 Task: Schedule a 45-minute meeting for project stakeholder interviews.
Action: Mouse moved to (62, 121)
Screenshot: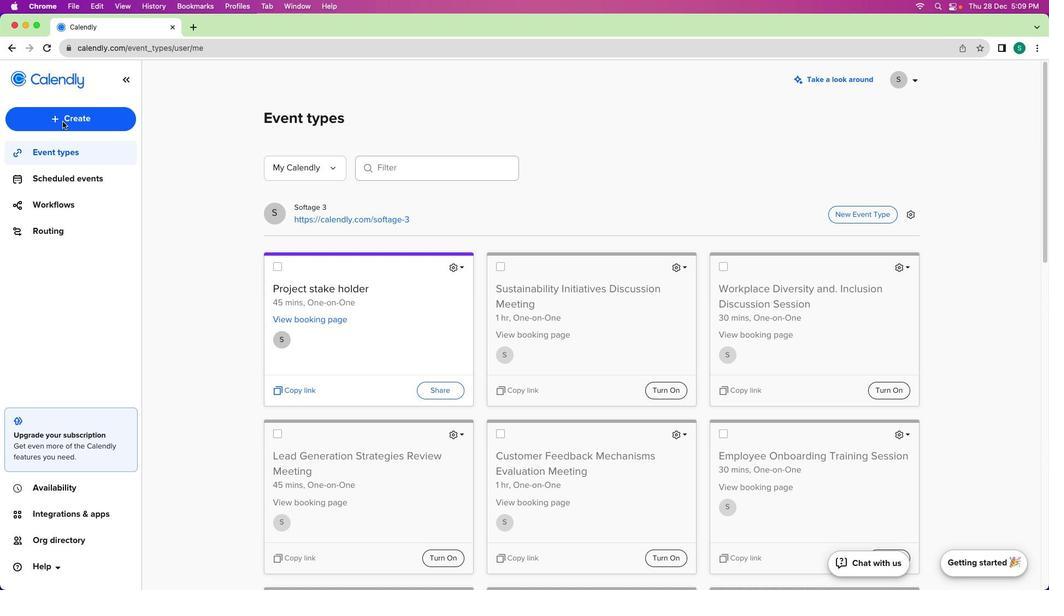 
Action: Mouse pressed left at (62, 121)
Screenshot: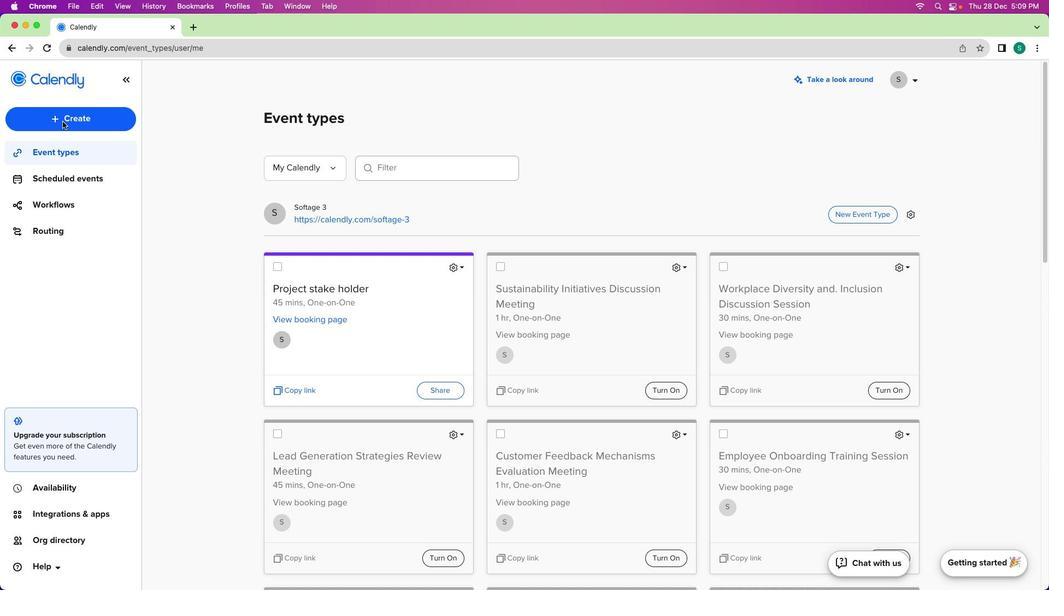 
Action: Mouse moved to (65, 119)
Screenshot: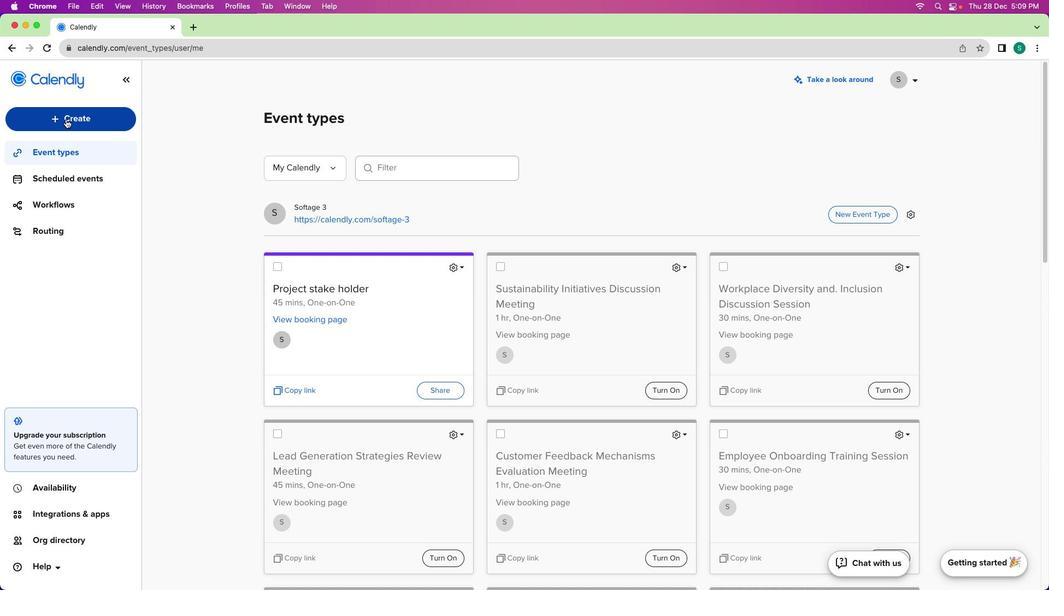 
Action: Mouse pressed left at (65, 119)
Screenshot: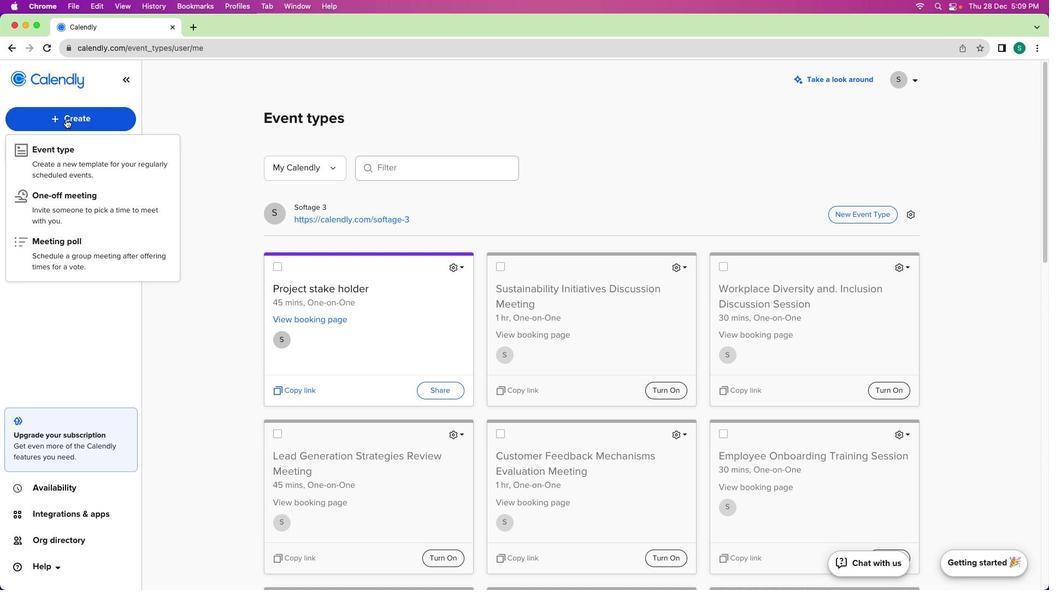 
Action: Mouse moved to (86, 147)
Screenshot: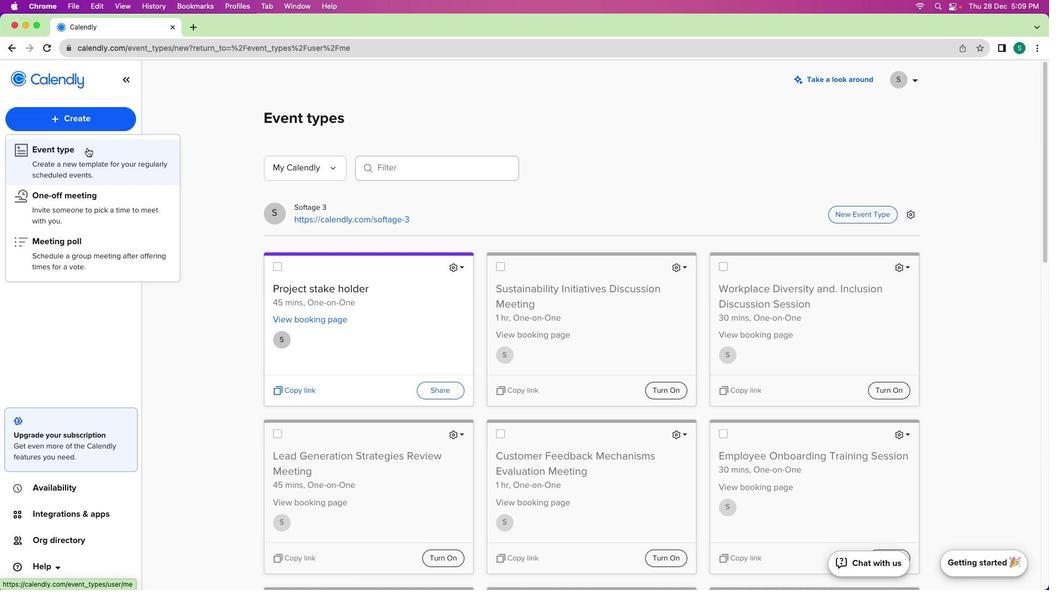 
Action: Mouse pressed left at (86, 147)
Screenshot: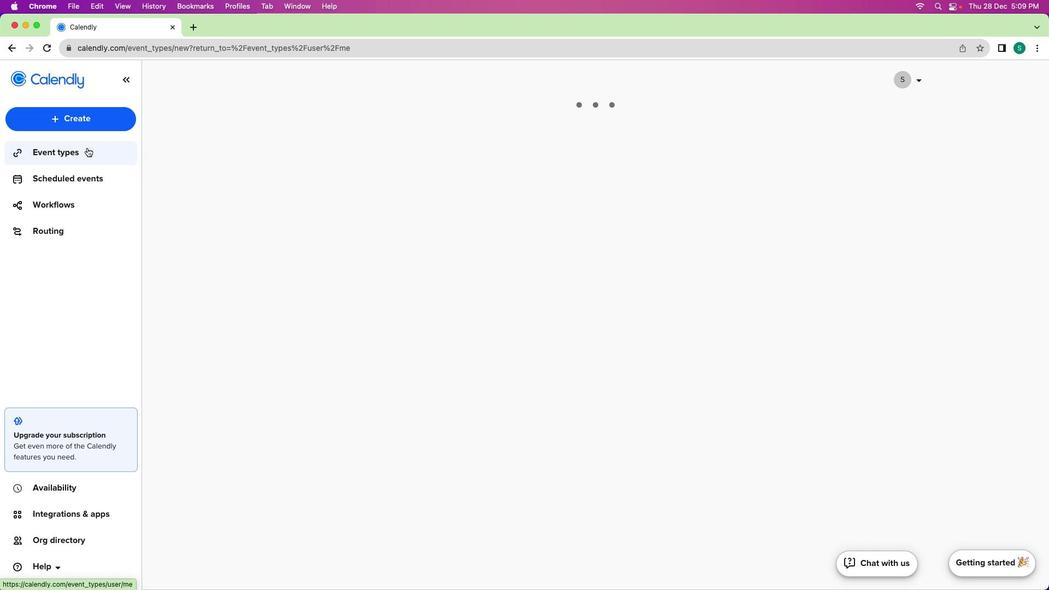 
Action: Mouse moved to (357, 208)
Screenshot: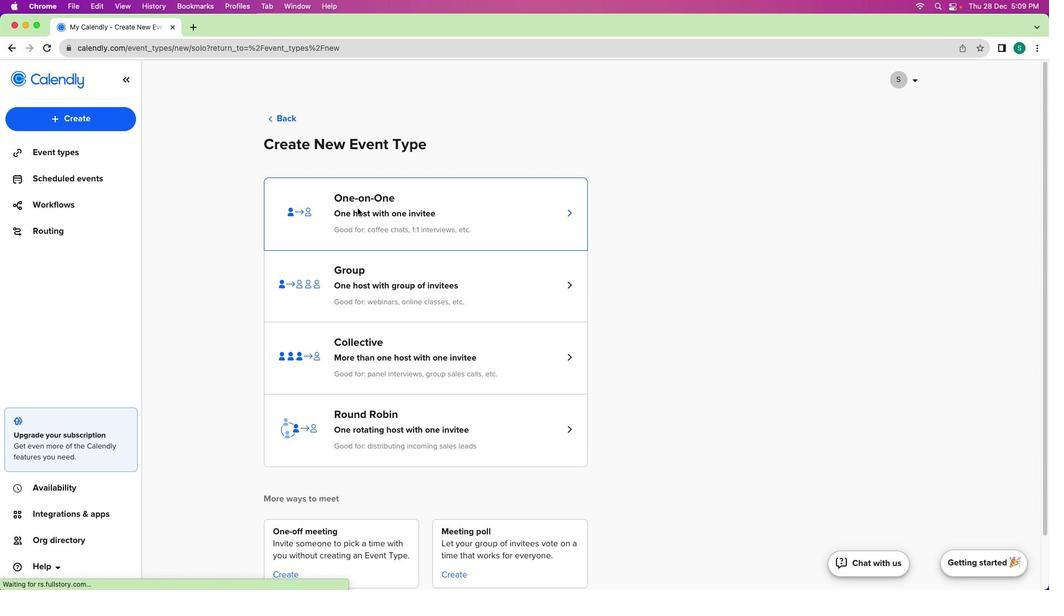 
Action: Mouse pressed left at (357, 208)
Screenshot: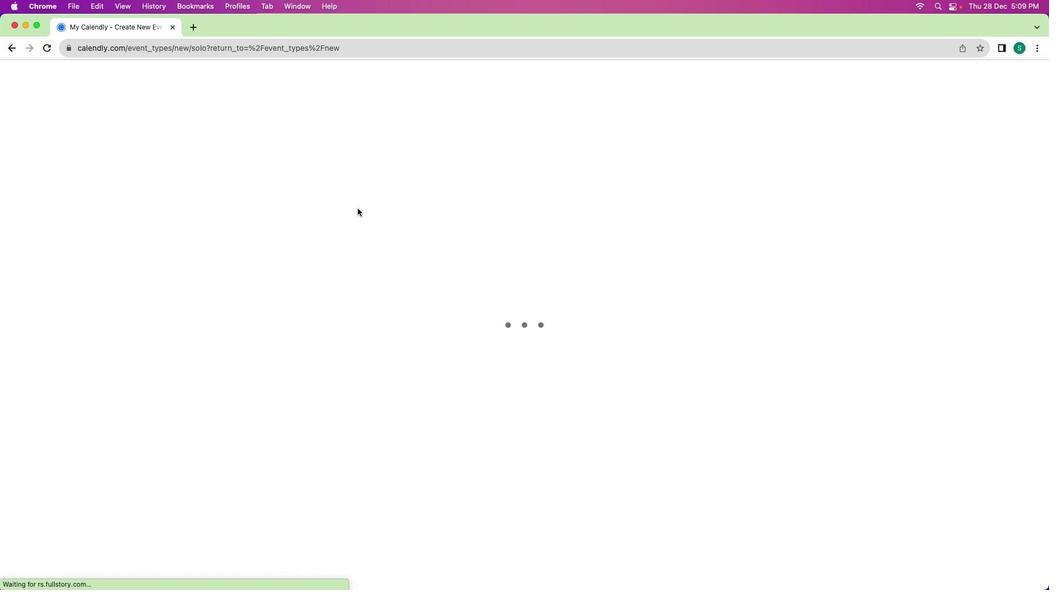 
Action: Mouse moved to (120, 170)
Screenshot: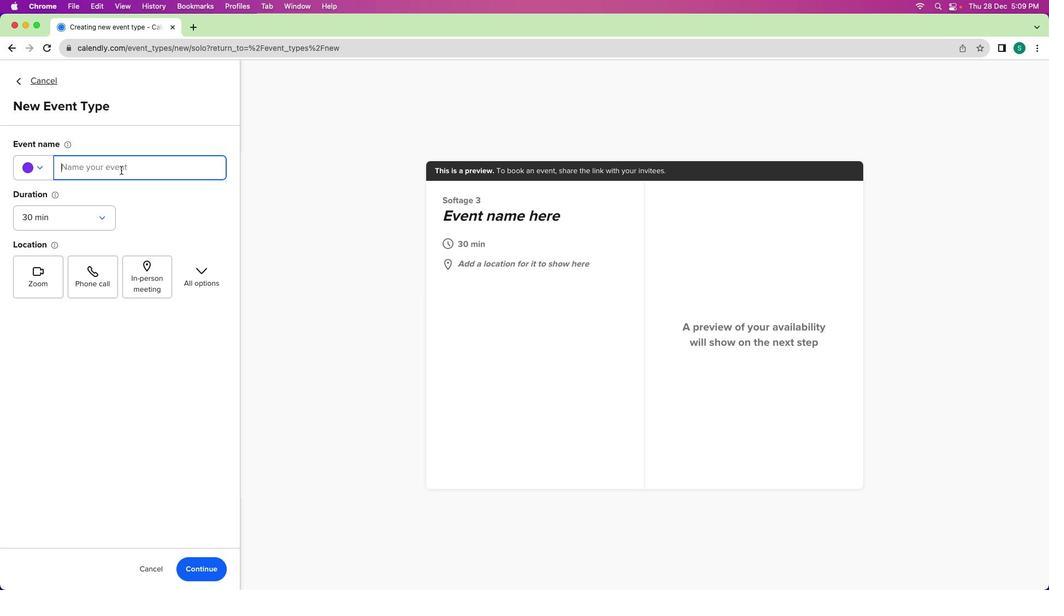 
Action: Mouse pressed left at (120, 170)
Screenshot: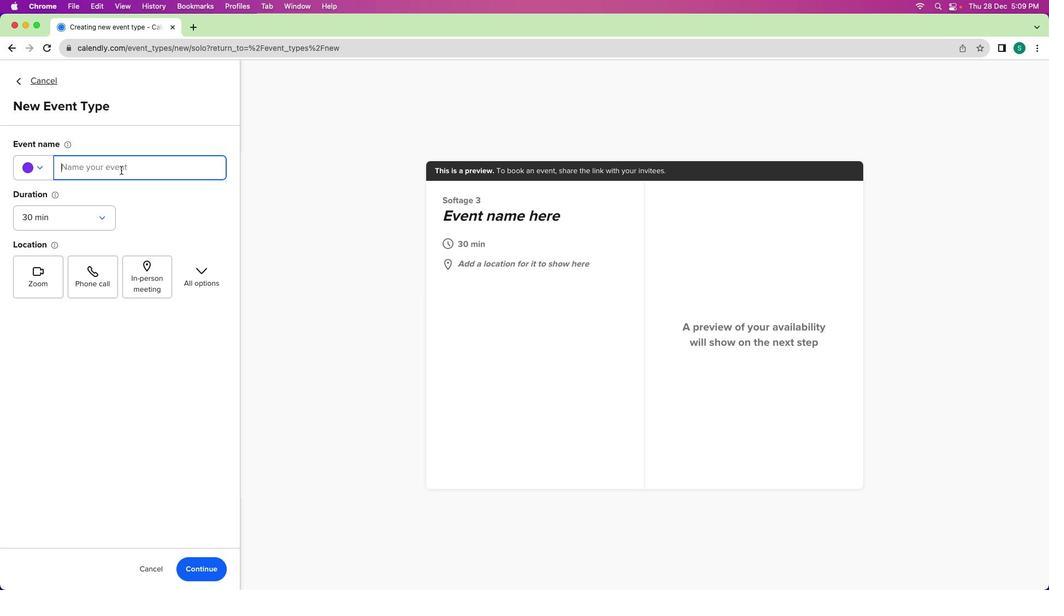 
Action: Mouse moved to (121, 169)
Screenshot: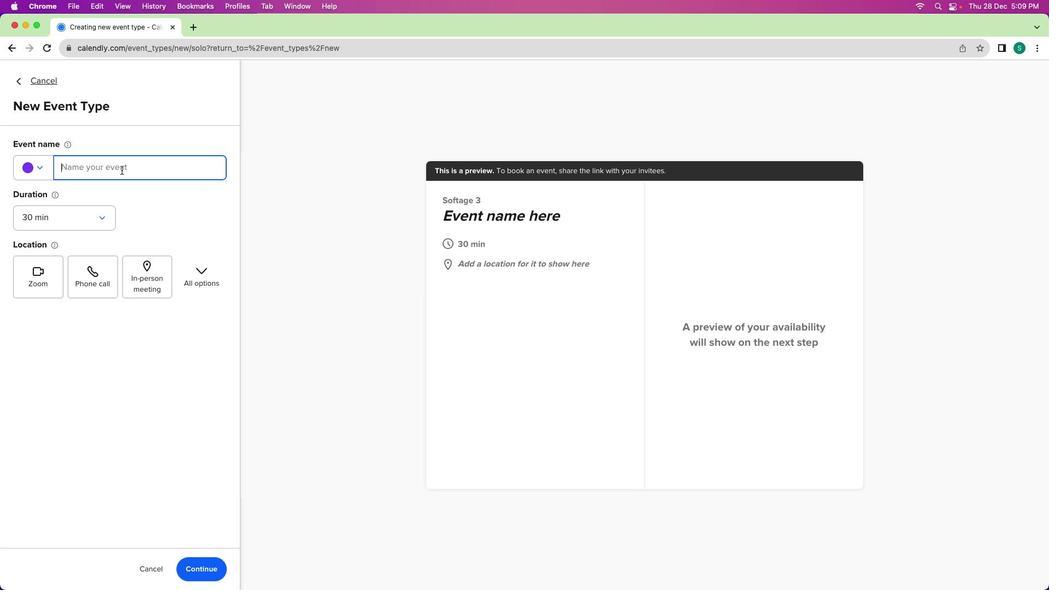 
Action: Key pressed Key.shift'P''r''o''j''e''c''t'Key.spaceKey.shift'S''t''a''k''e''h''o''l''d''e''r'Key.spaceKey.shift'I''n''t''e''r''v''i''e''w'Key.spaceKey.shiftKey.backspace's'Key.spaceKey.shift'M''e''e''t''i''n''g'
Screenshot: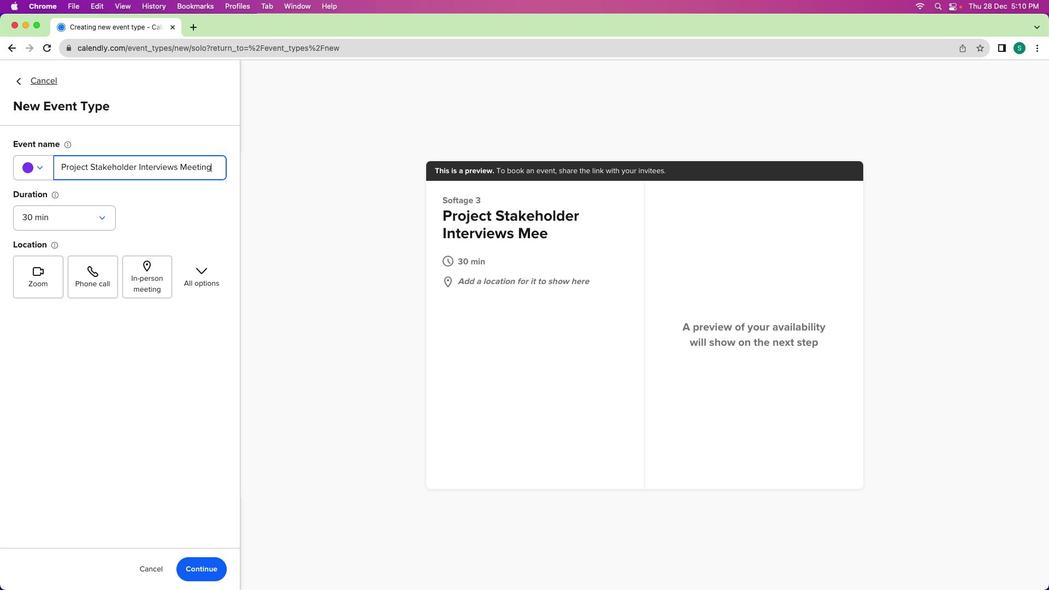 
Action: Mouse moved to (76, 216)
Screenshot: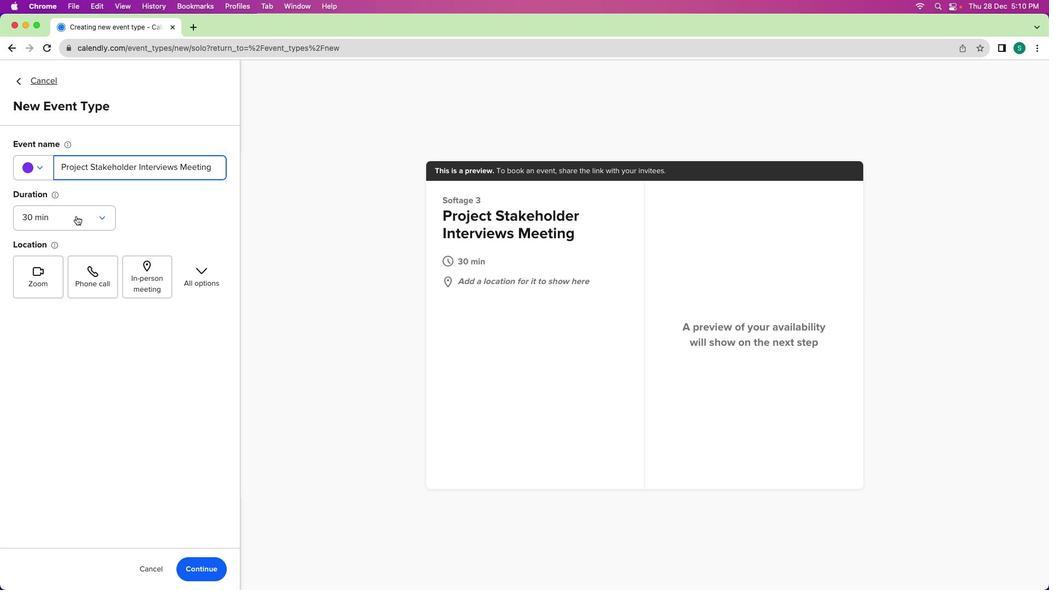 
Action: Mouse pressed left at (76, 216)
Screenshot: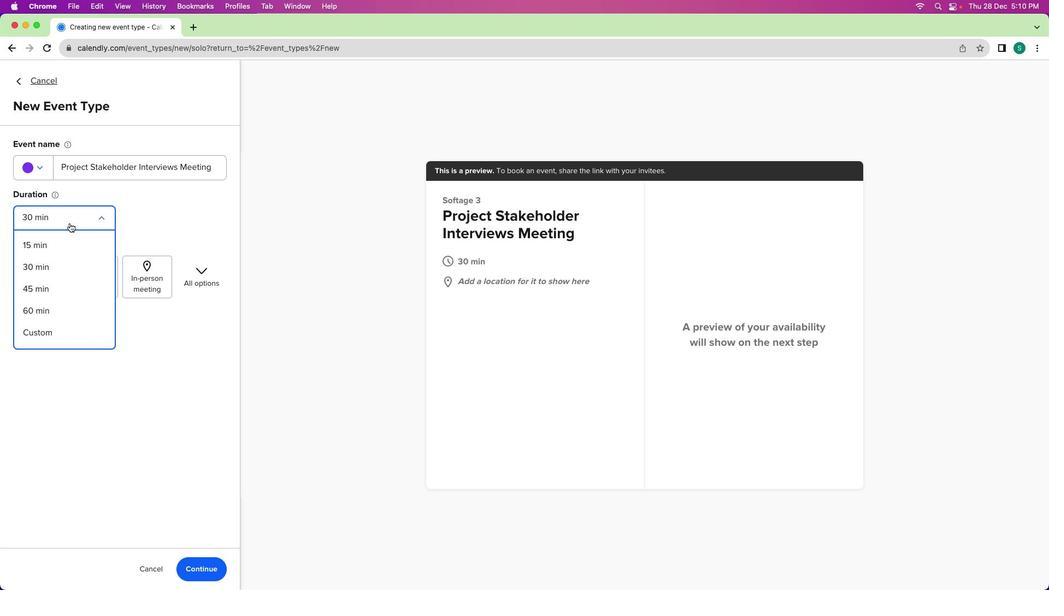 
Action: Mouse moved to (49, 288)
Screenshot: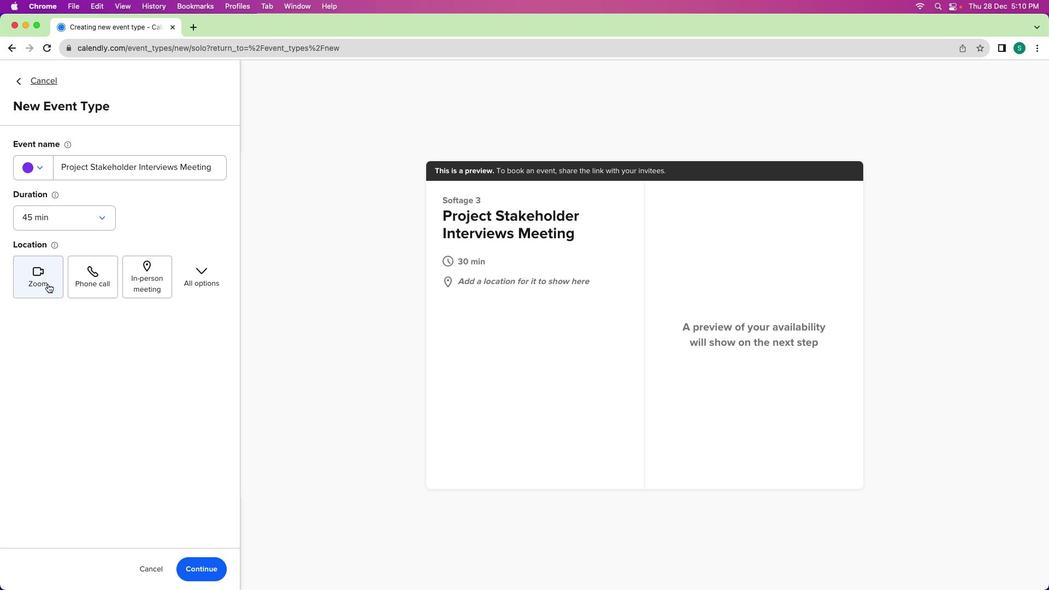 
Action: Mouse pressed left at (49, 288)
Screenshot: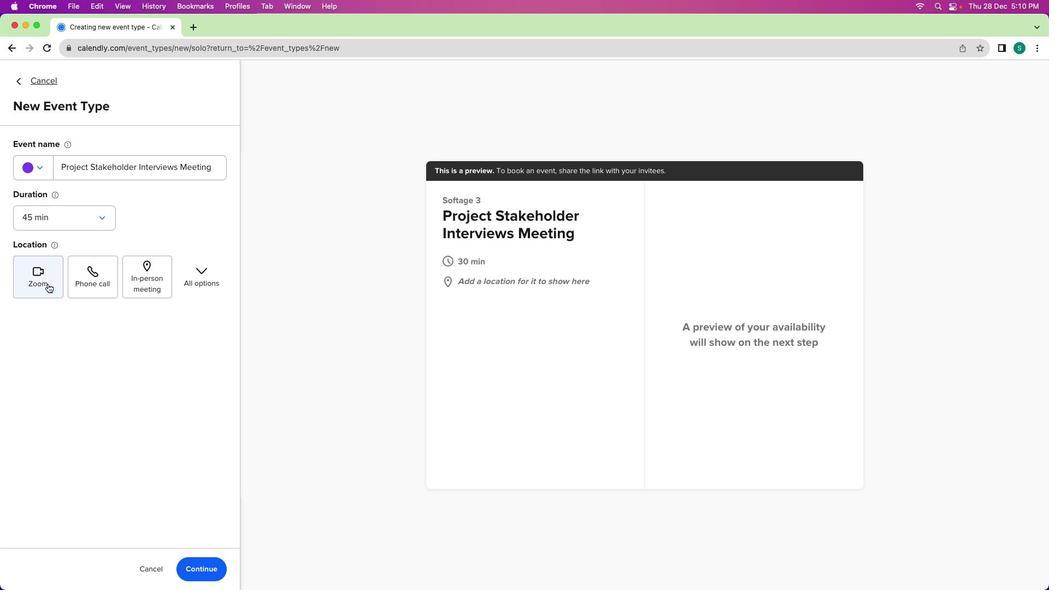 
Action: Mouse moved to (49, 285)
Screenshot: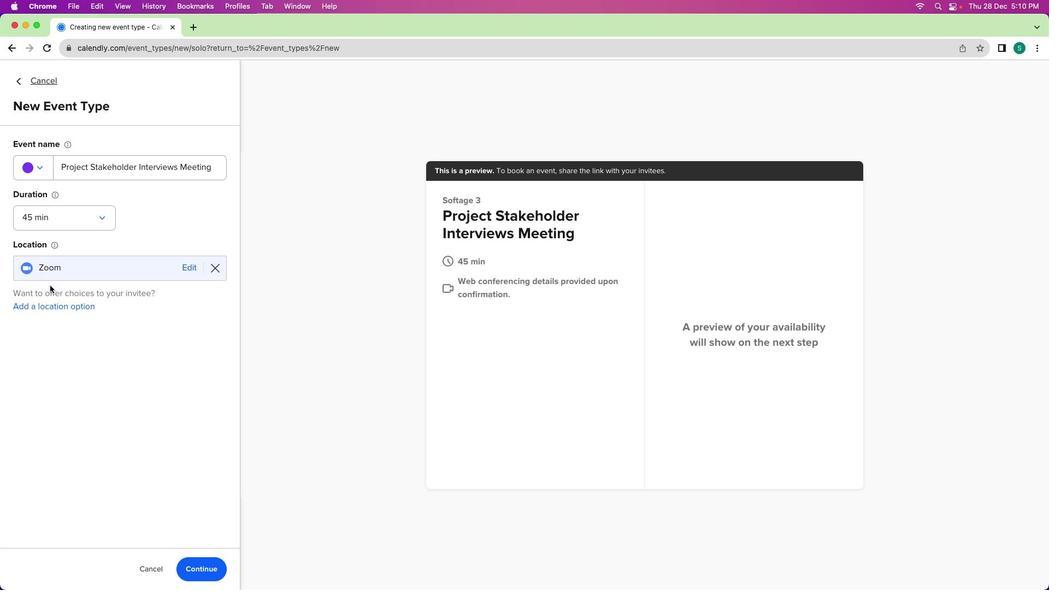 
Action: Mouse pressed left at (49, 285)
Screenshot: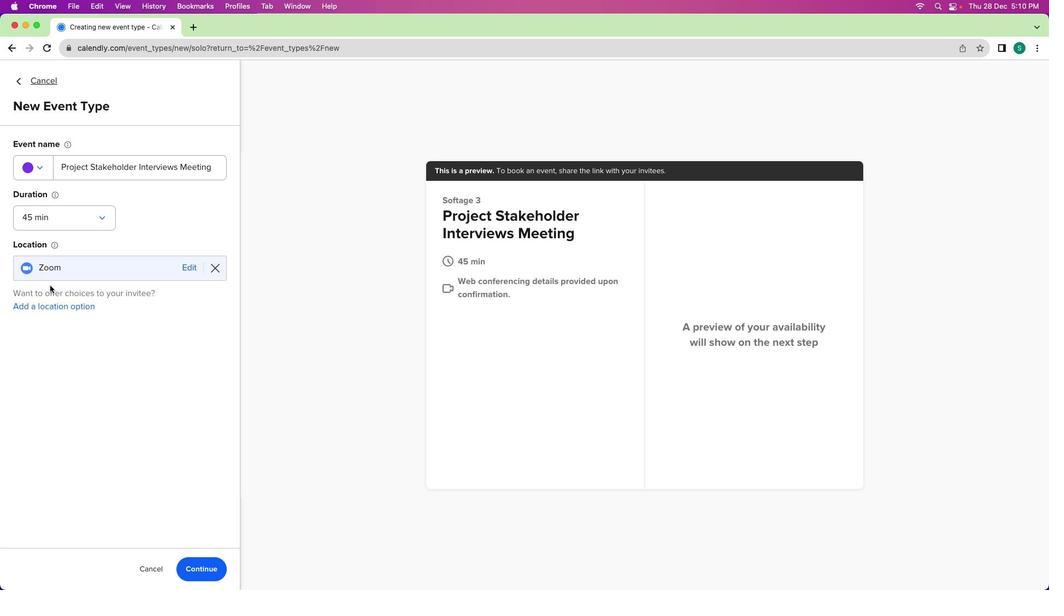 
Action: Mouse moved to (204, 577)
Screenshot: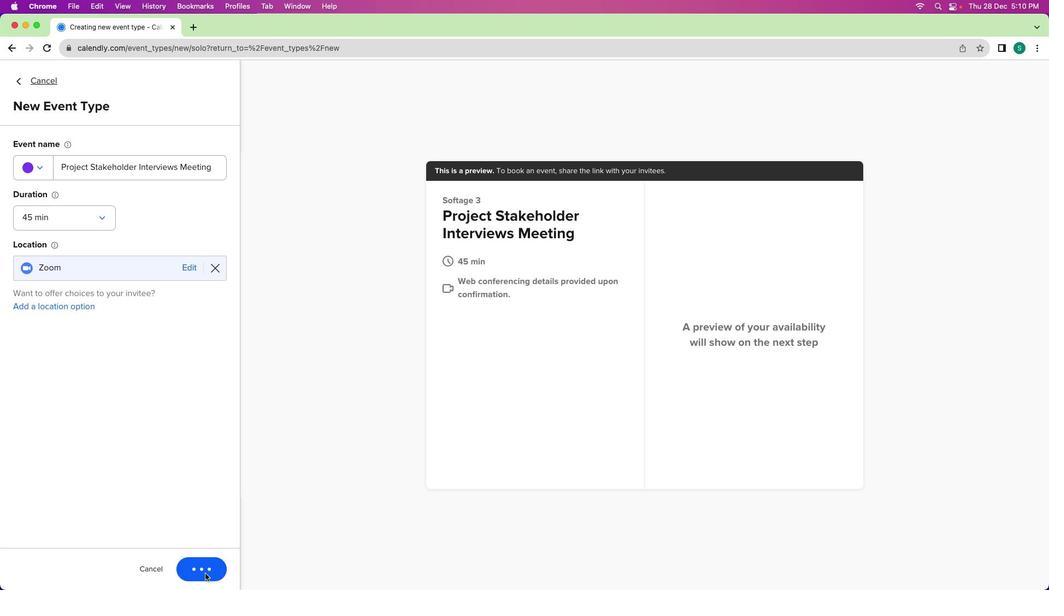 
Action: Mouse pressed left at (204, 577)
Screenshot: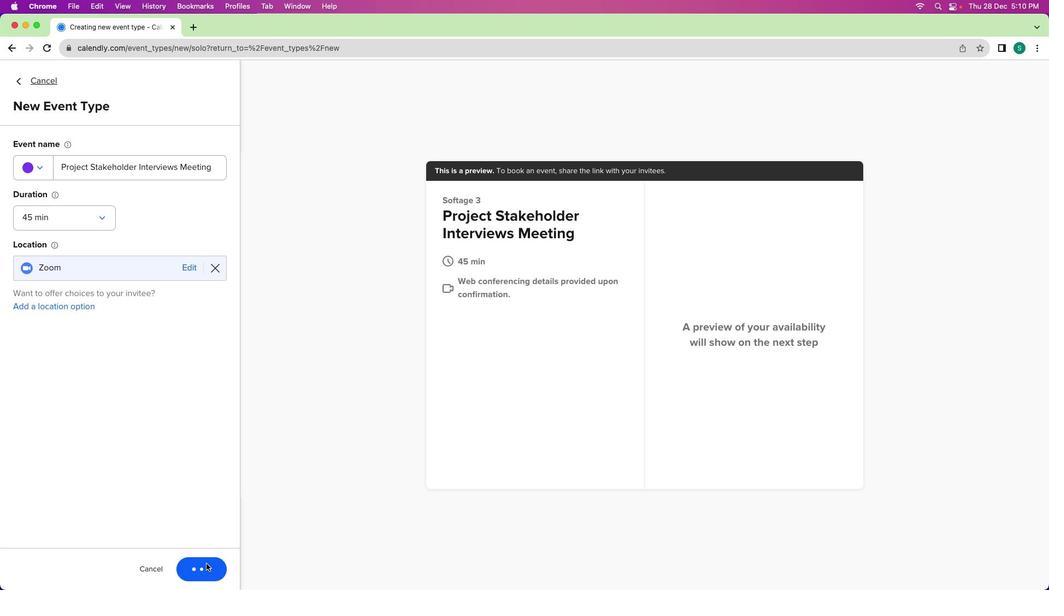 
Action: Mouse moved to (214, 181)
Screenshot: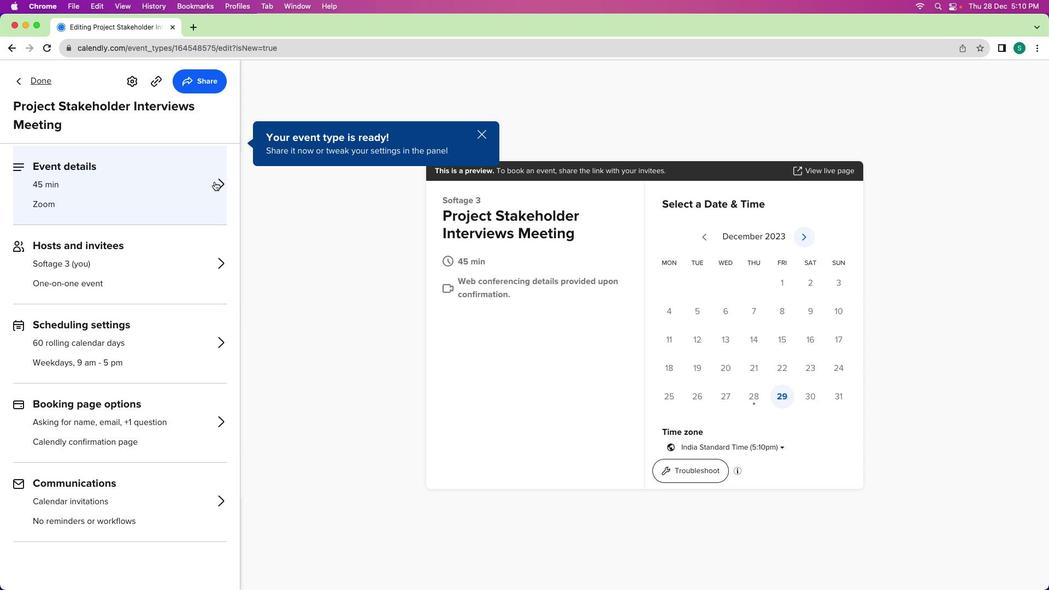 
Action: Mouse pressed left at (214, 181)
Screenshot: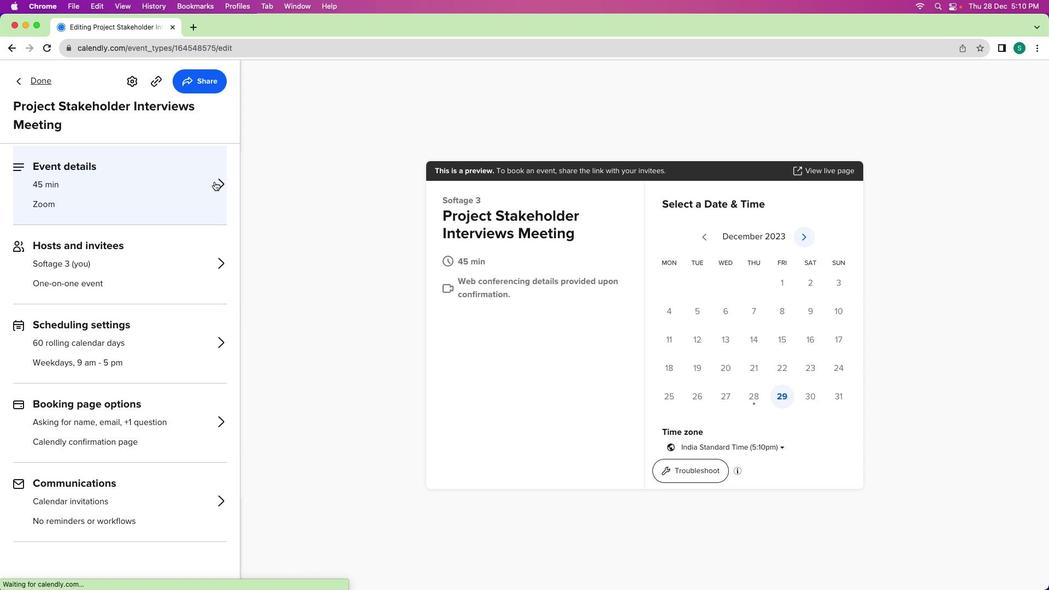 
Action: Mouse moved to (119, 386)
Screenshot: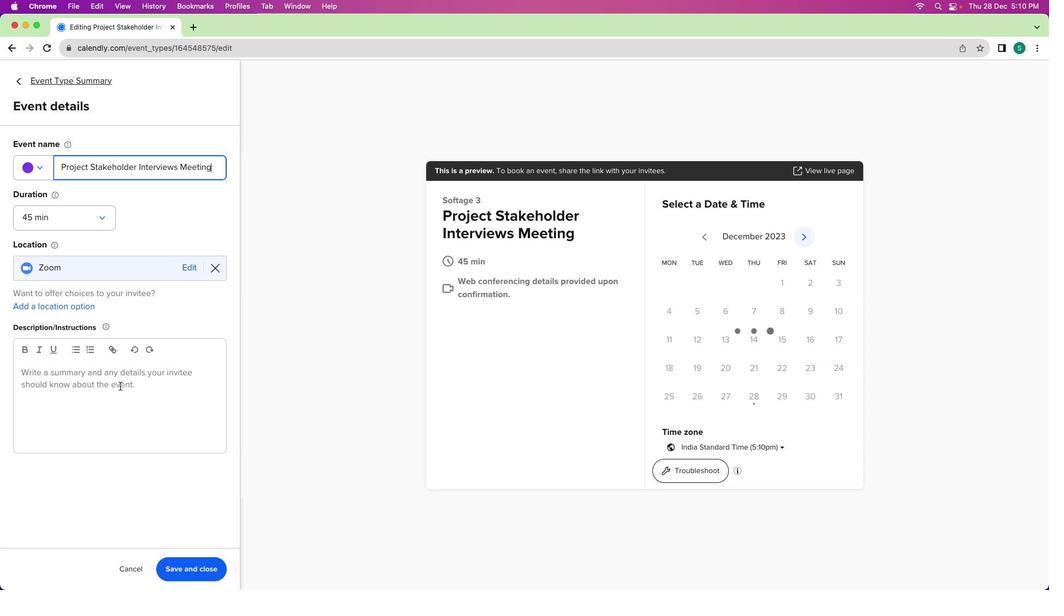 
Action: Mouse pressed left at (119, 386)
Screenshot: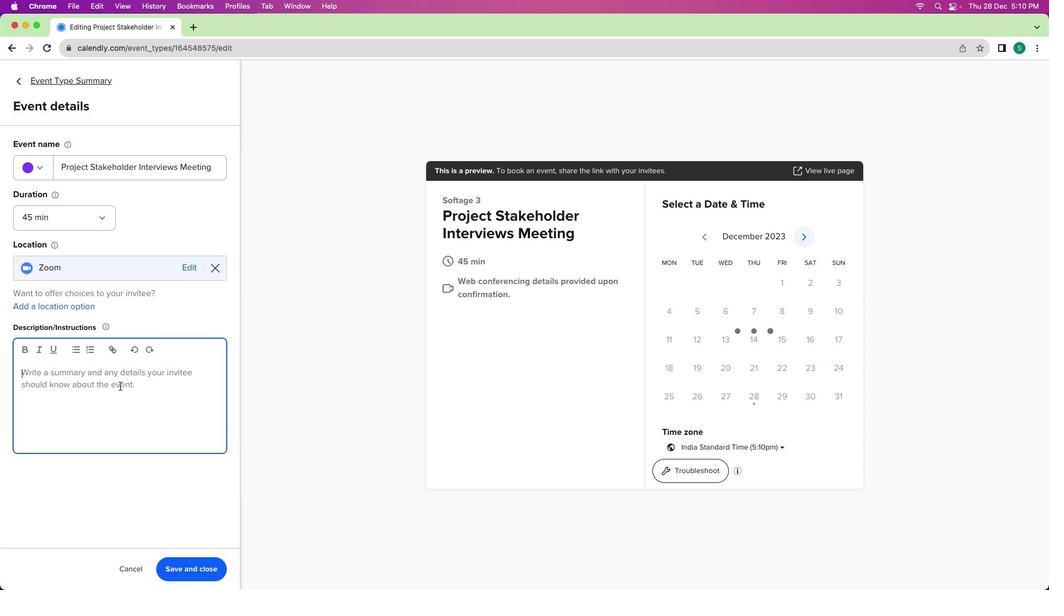 
Action: Mouse moved to (120, 386)
Screenshot: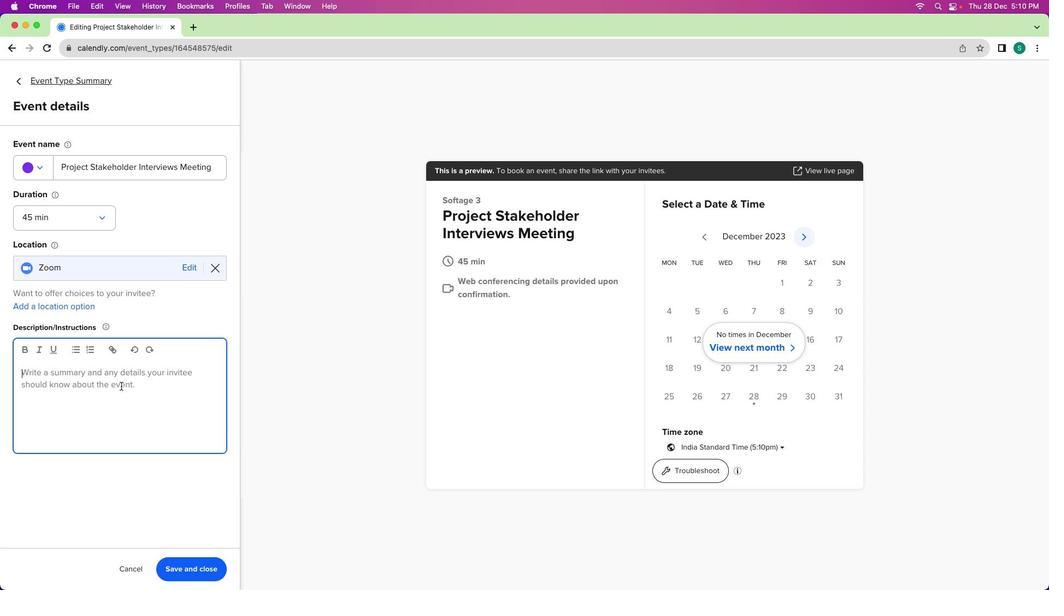 
Action: Key pressed Key.shift'J''o''i''n'Key.space'f''o''r'Key.space'a'Key.space'f''o''c''u''s''e''d'Key.space'm'Key.backspace's''e''s''s''i''o''n'Key.space'd''e''t''a''i''l''s''e'Key.backspaceKey.backspaceKey.backspaceKey.backspaceKey.backspaceKey.backspace'd''i''c''t'Key.backspace'a''t''e''d'Key.space't''o'Key.space'c''o''n''d''u''c''t''i''n''g'Key.space'p''r''o''j''e''c''t'Key.space's''t''a''k''e''h''o''l''d''e''r'Key.space'i''n''e''t''e''r''i'Key.backspaceKey.backspaceKey.backspaceKey.backspaceKey.backspace't''e''r''v''i''e''w''s'Key.spaceKey.backspace'.'Key.spaceKey.shift'I''n'Key.space't''h''i''s'Key.space'm''e''e''t''i''n''g'Key.spaceKey.backspace','Key.space'w''e'Key.space'w''i''l''l'Key.space'e''n''g''a''g''e'Key.space'w''i''t''h'Key.space'k''e''y'Key.space's''t''a''k''e''h''o''l''d''e''r''s'Key.space't''o'Key.space'g''a''t''h''e''r'Key.space'i''n''s''i''g''h''t''s'','Key.space'e''x''p''e''c''t''a''t''i''o''n'','Key.space'a''n''d'Key.space'f''e''e''d''b''a''c''k'Key.space't''o'Key.space'e''n''s''u''r''e'Key.space'a'Key.space'c''o'','Key.backspace'm''p''r''e''h''e''n''s''i''v''e'Key.space'u''n''d''e''r''s''t''a''n''d''i''n''g'Key.space'o''f'Key.space'p''r''o''e'Key.backspace'o'Key.backspaceKey.backspace'o''j''e''c''t'Key.space'r''e''q''u''i''r''e''m''e''n''t''s'Key.space'a''n''d'Key.space'o''b''j''e''c''t''i''v''e''s''.'
Screenshot: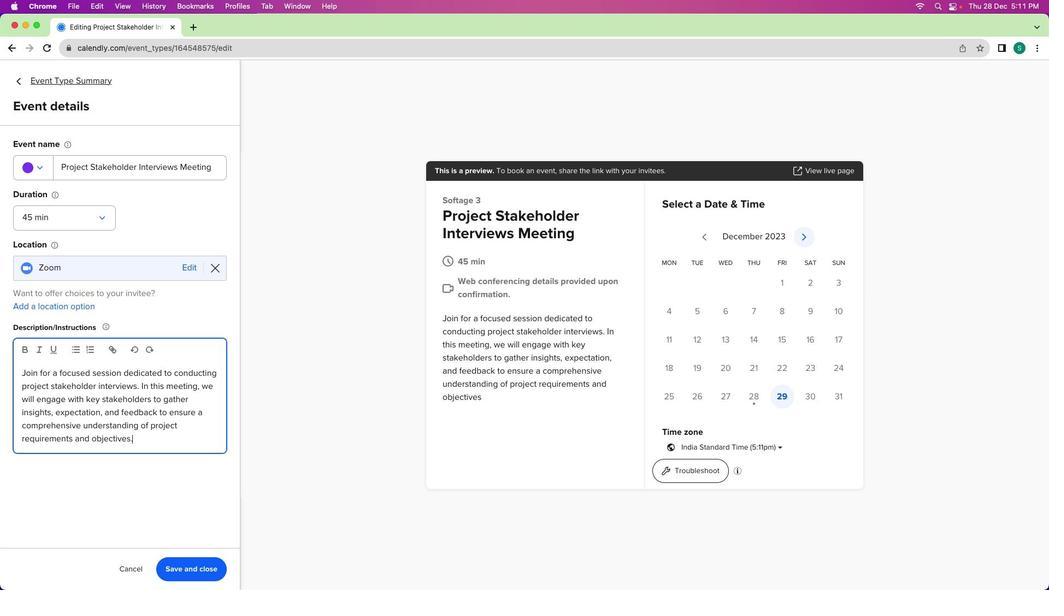 
Action: Mouse moved to (184, 564)
Screenshot: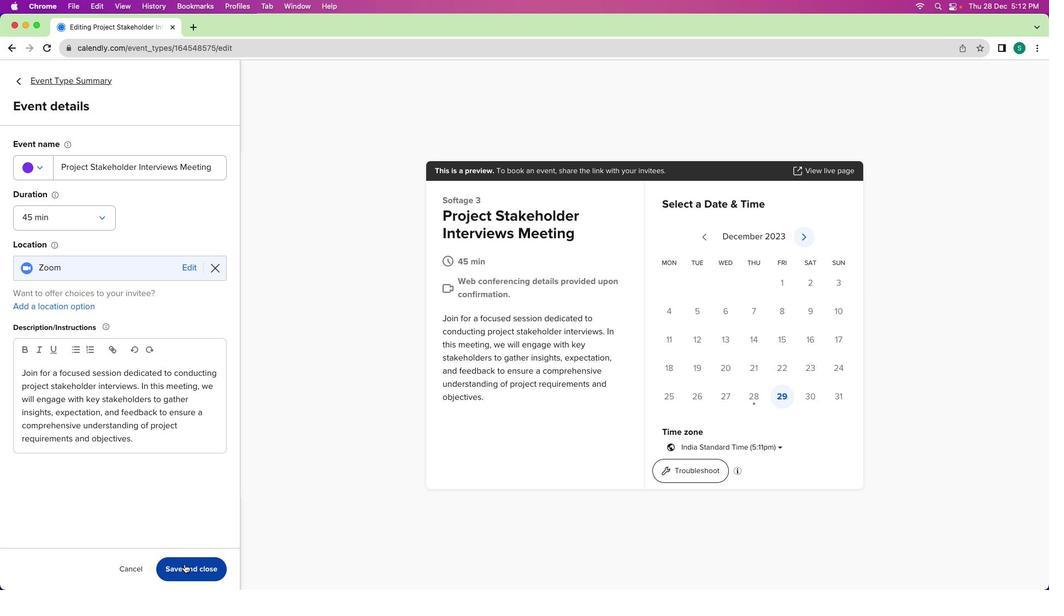 
Action: Mouse pressed left at (184, 564)
Screenshot: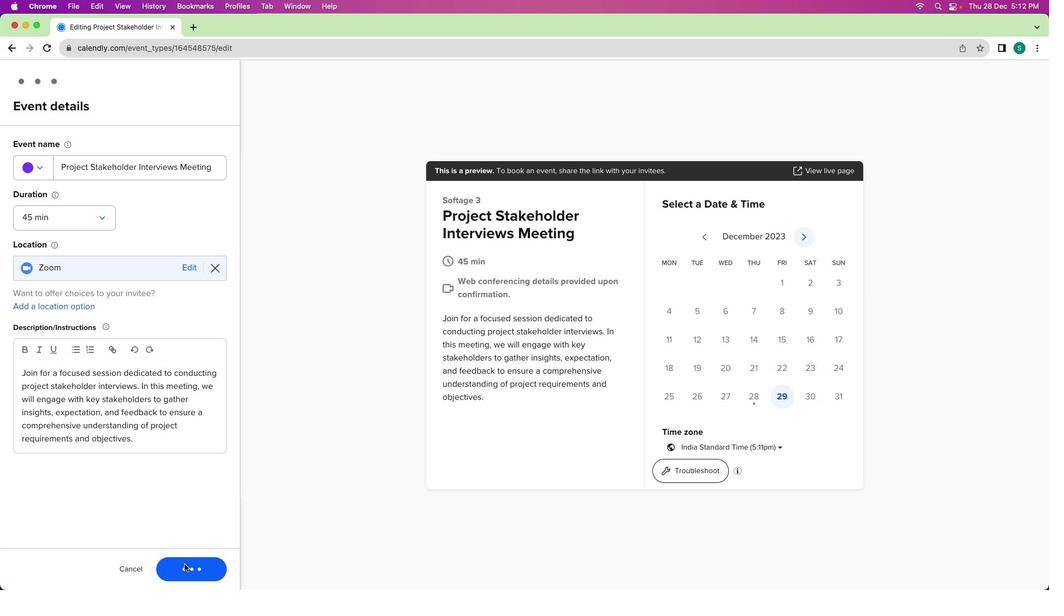 
Action: Mouse moved to (37, 79)
Screenshot: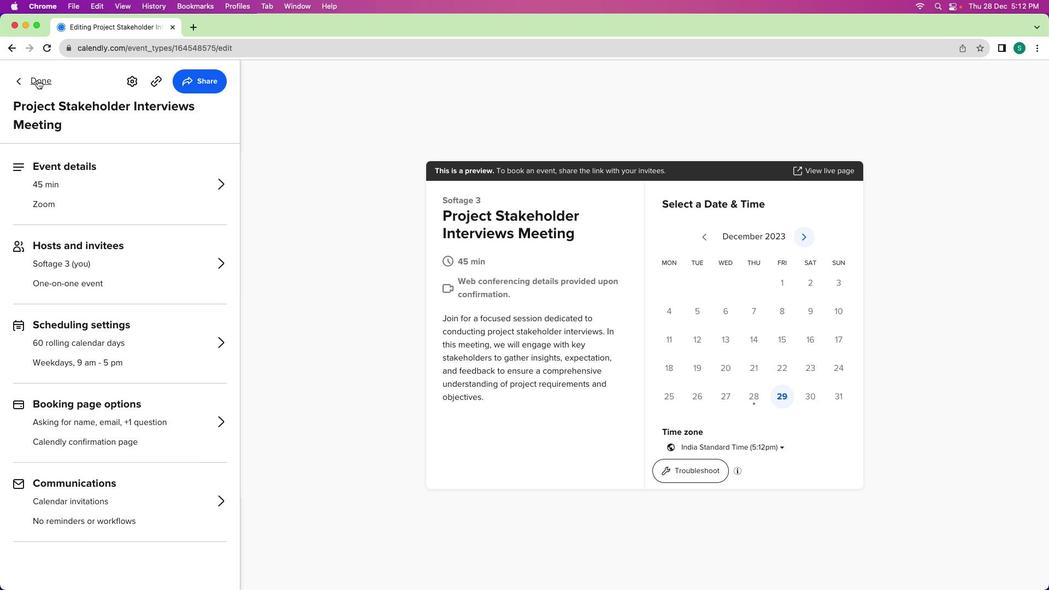 
Action: Mouse pressed left at (37, 79)
Screenshot: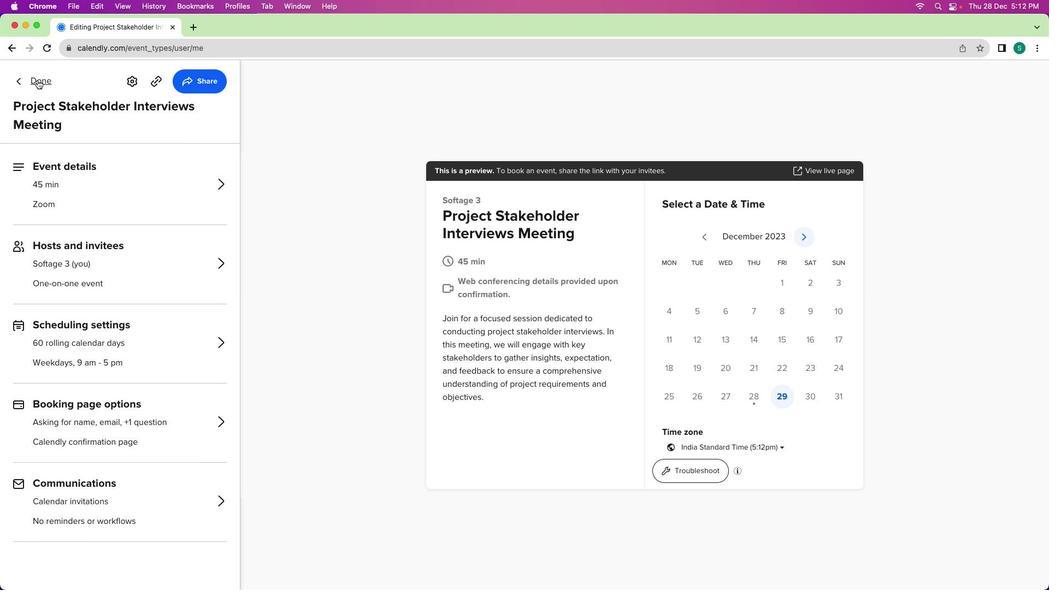 
Action: Mouse moved to (386, 331)
Screenshot: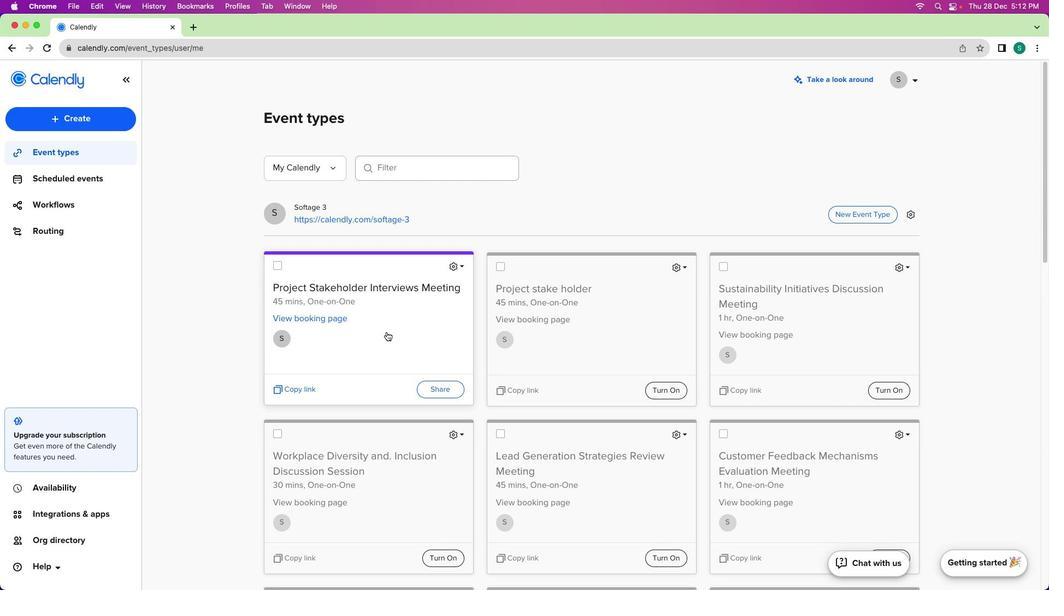 
